 Task: Select a due date automation when advanced on, 2 days before a card is due add fields without custom field "Resume" checked at 11:00 AM.
Action: Mouse moved to (1021, 83)
Screenshot: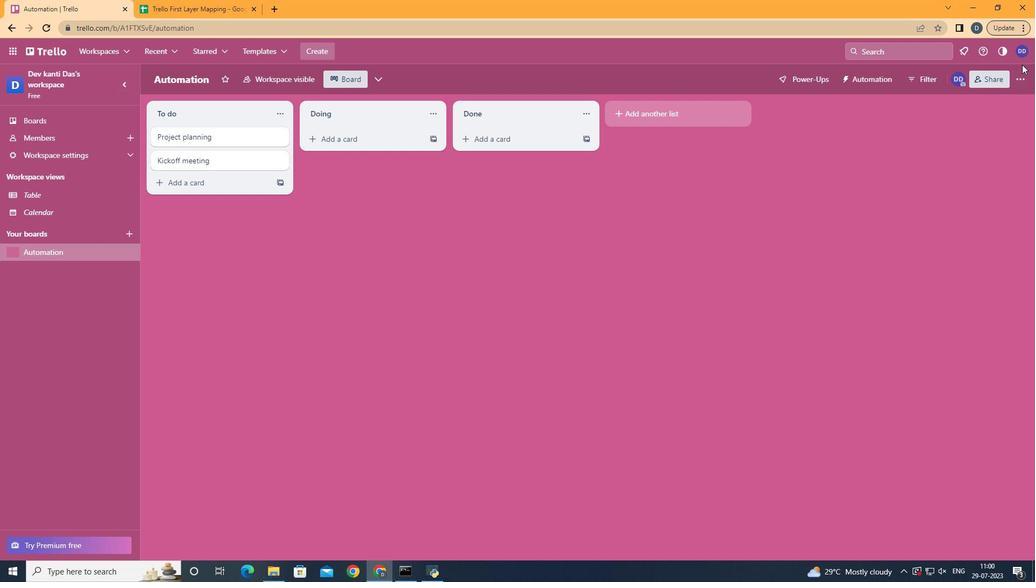 
Action: Mouse pressed left at (1021, 83)
Screenshot: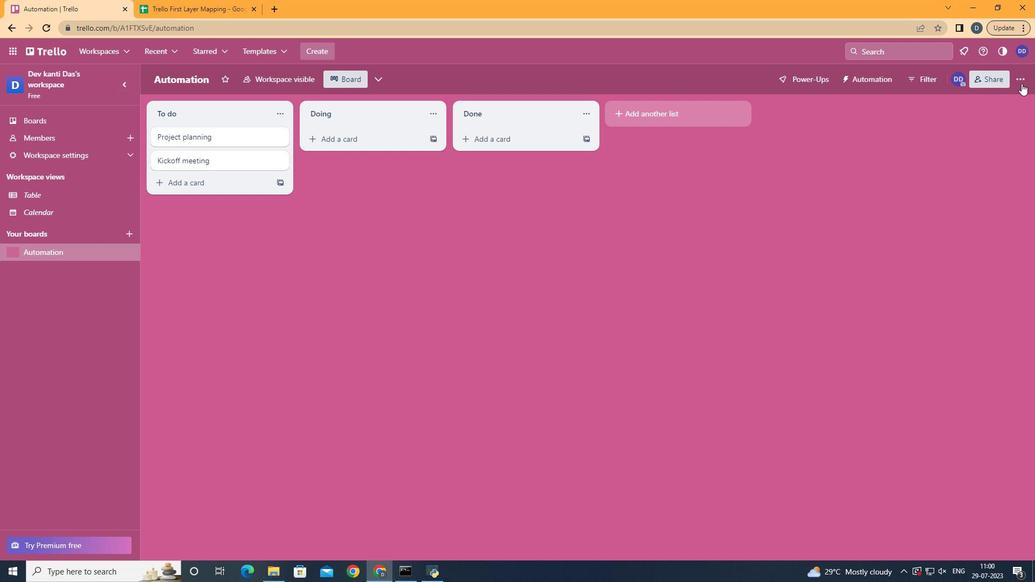 
Action: Mouse moved to (957, 229)
Screenshot: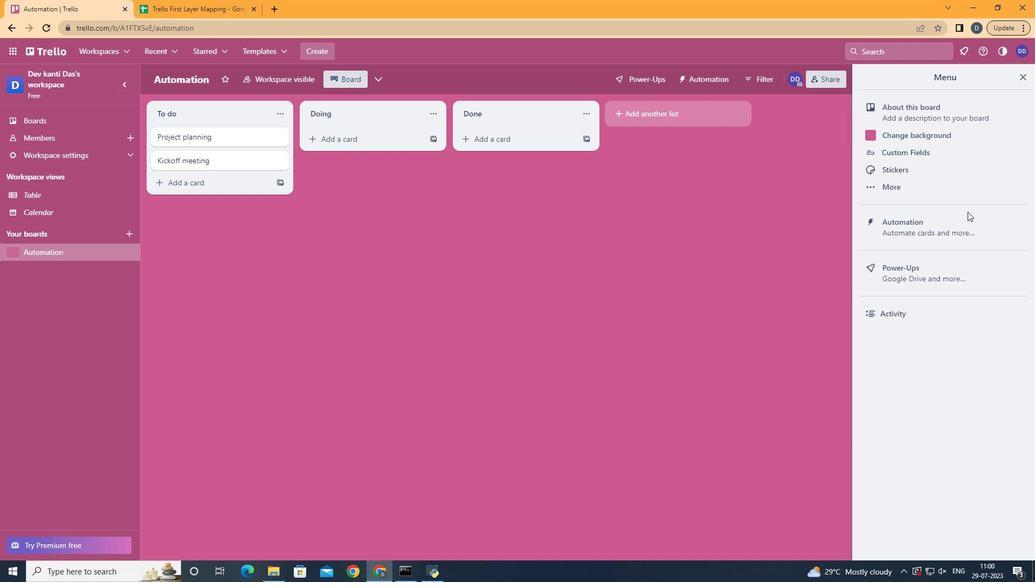 
Action: Mouse pressed left at (957, 229)
Screenshot: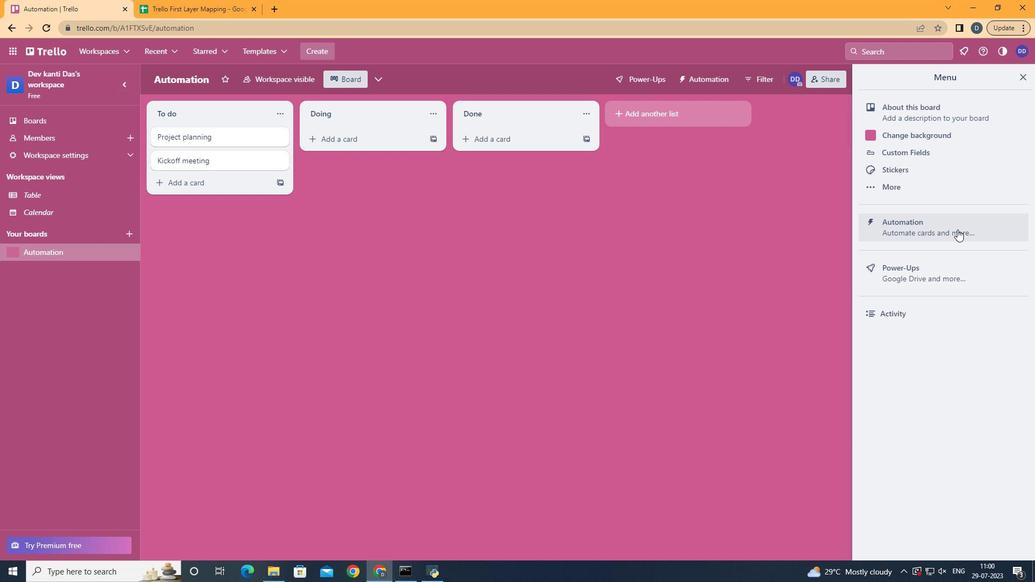 
Action: Mouse moved to (210, 221)
Screenshot: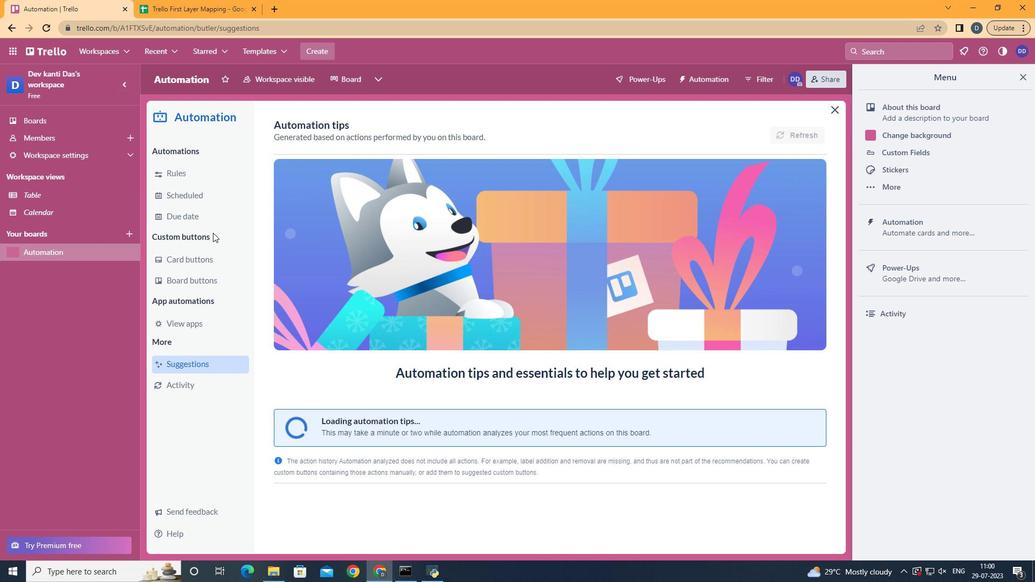
Action: Mouse pressed left at (210, 221)
Screenshot: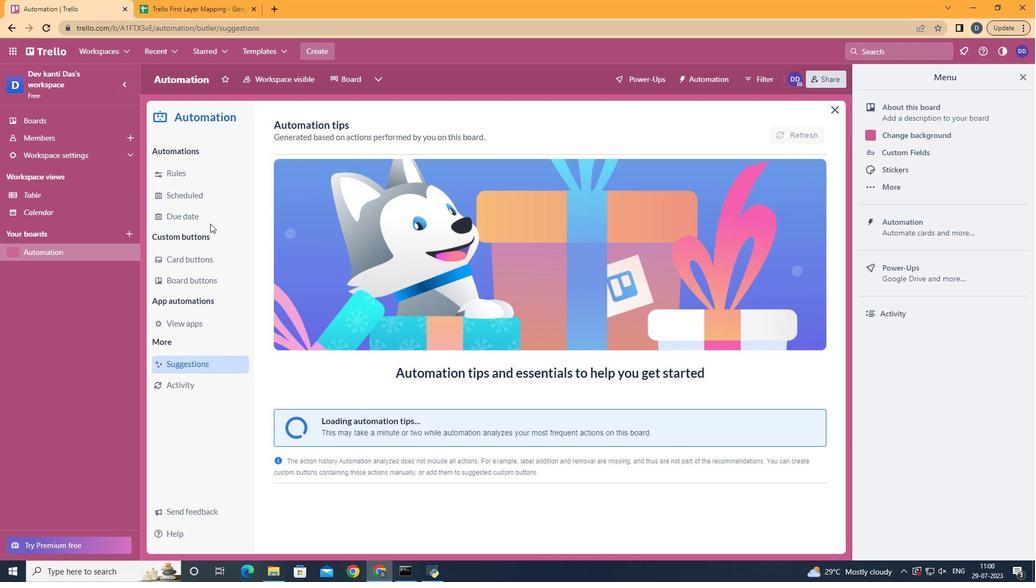 
Action: Mouse moved to (779, 131)
Screenshot: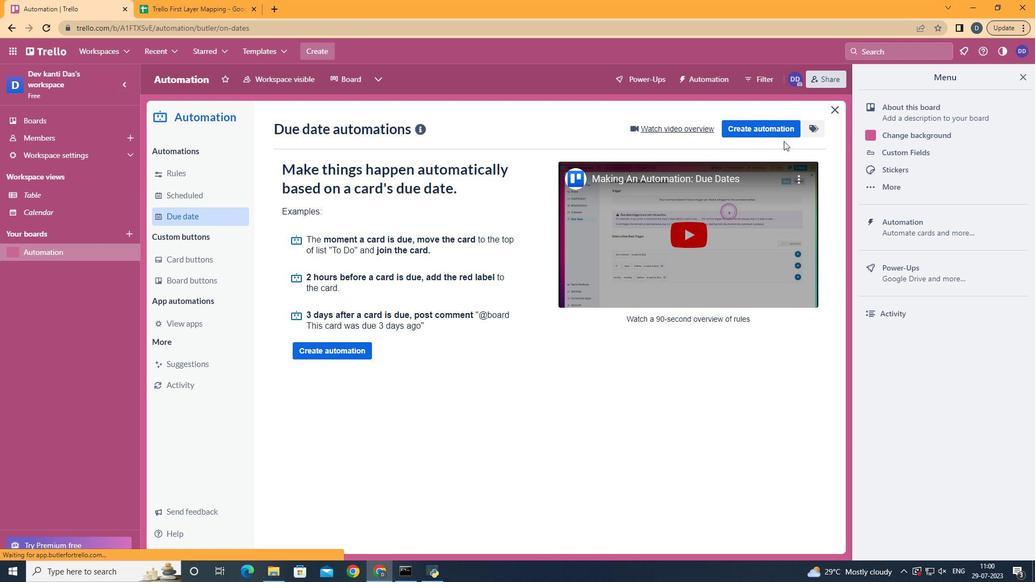 
Action: Mouse pressed left at (779, 131)
Screenshot: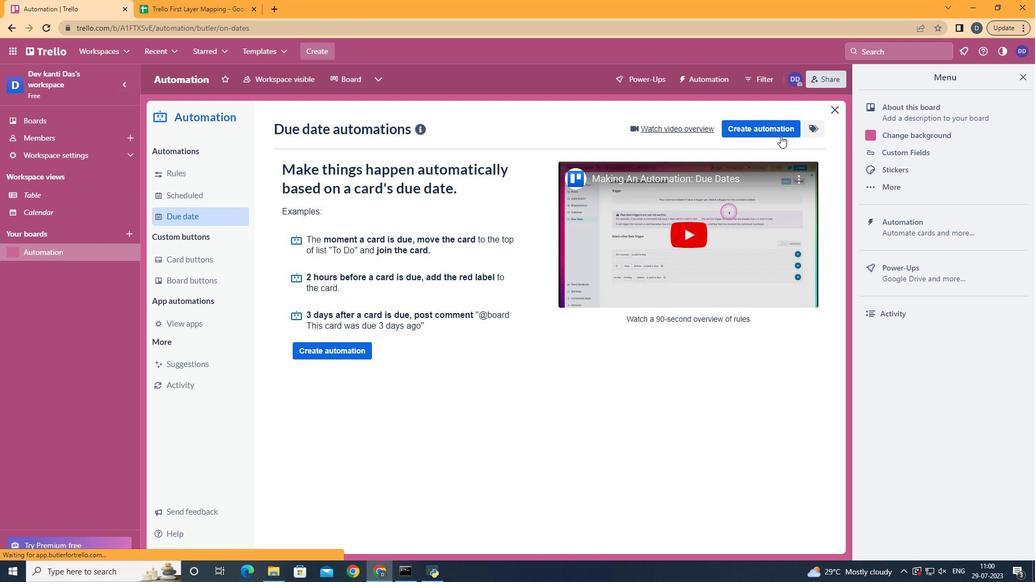 
Action: Mouse moved to (616, 228)
Screenshot: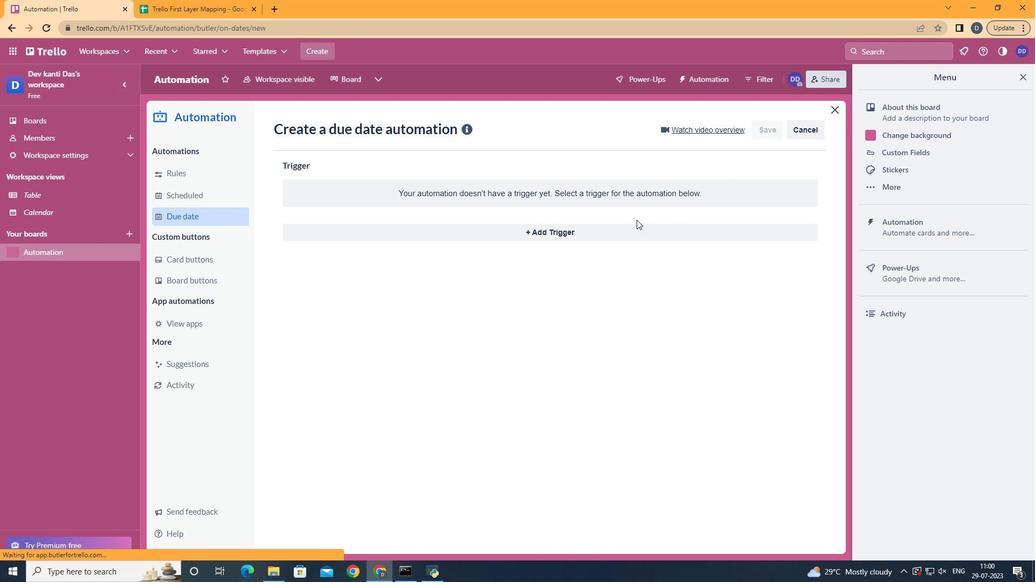 
Action: Mouse pressed left at (616, 228)
Screenshot: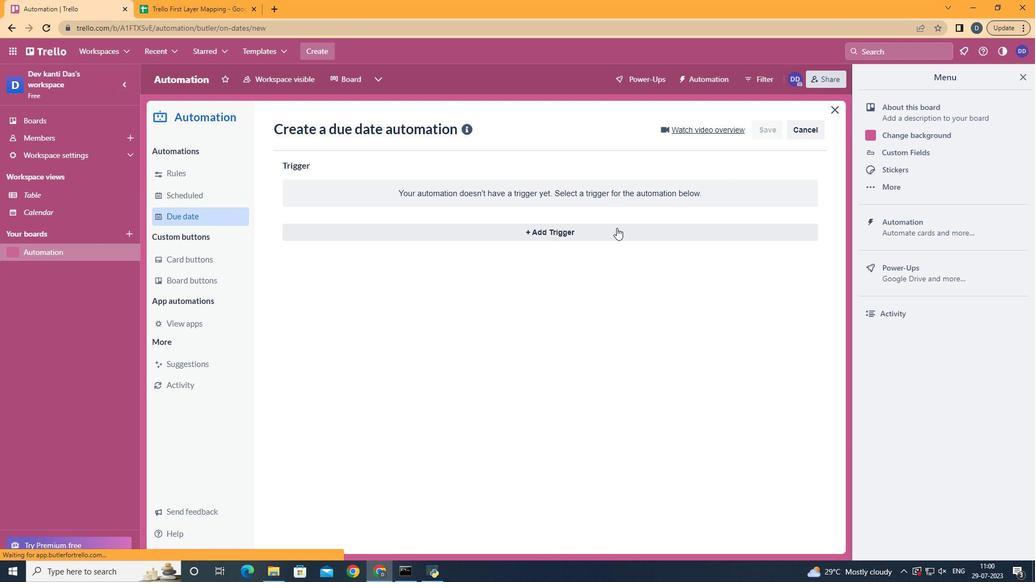 
Action: Mouse moved to (429, 403)
Screenshot: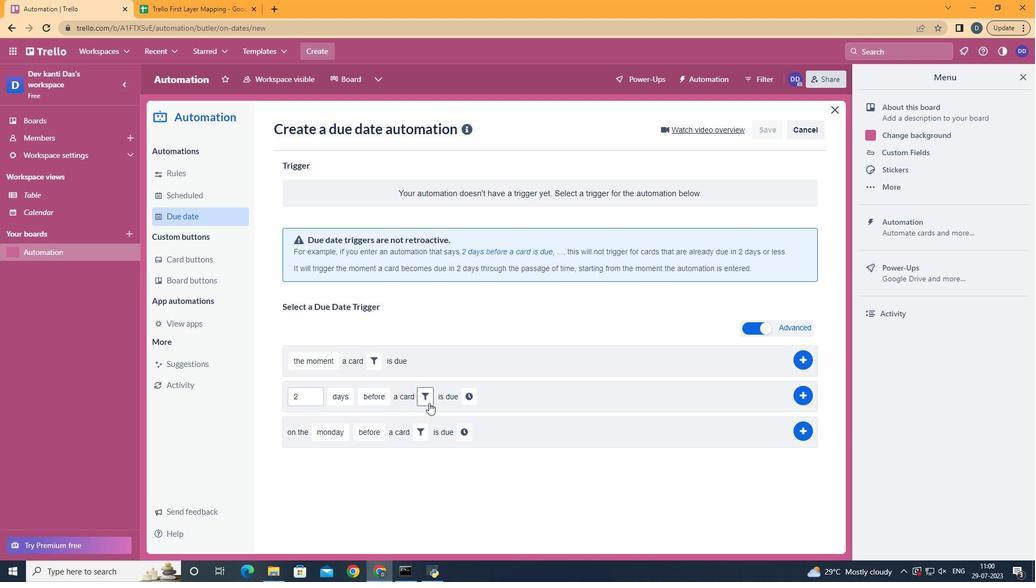 
Action: Mouse pressed left at (429, 403)
Screenshot: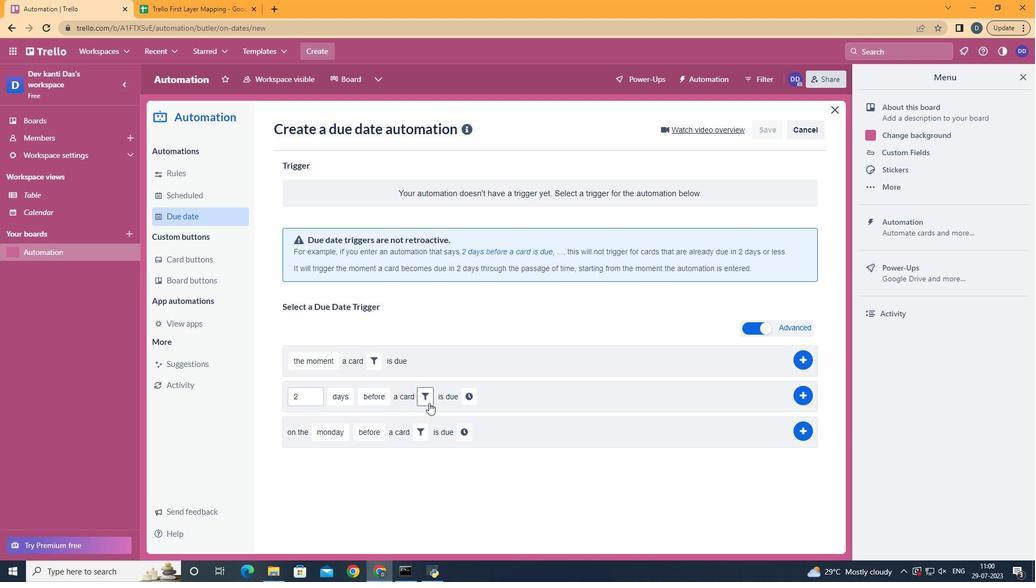 
Action: Mouse moved to (602, 430)
Screenshot: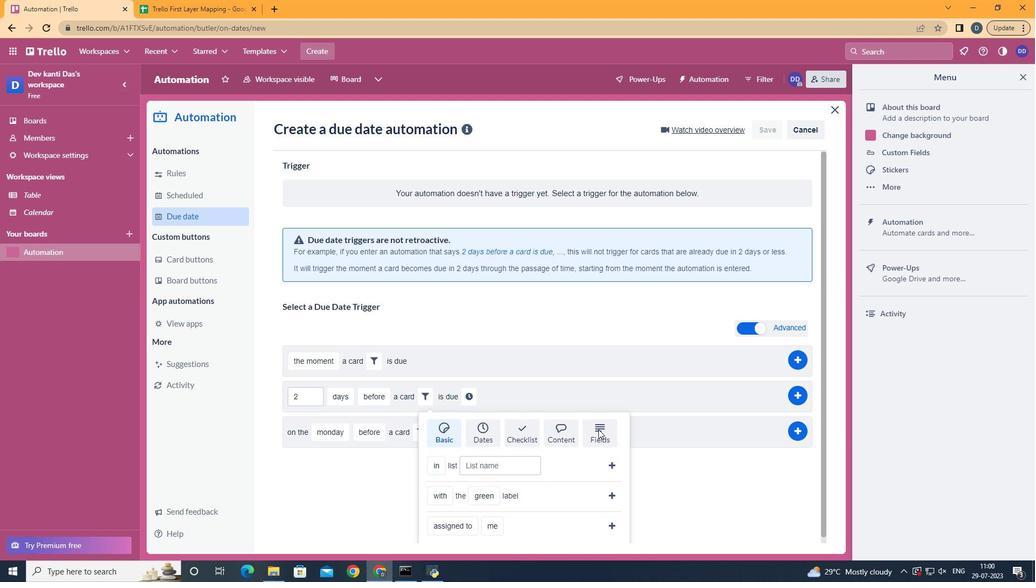 
Action: Mouse pressed left at (602, 430)
Screenshot: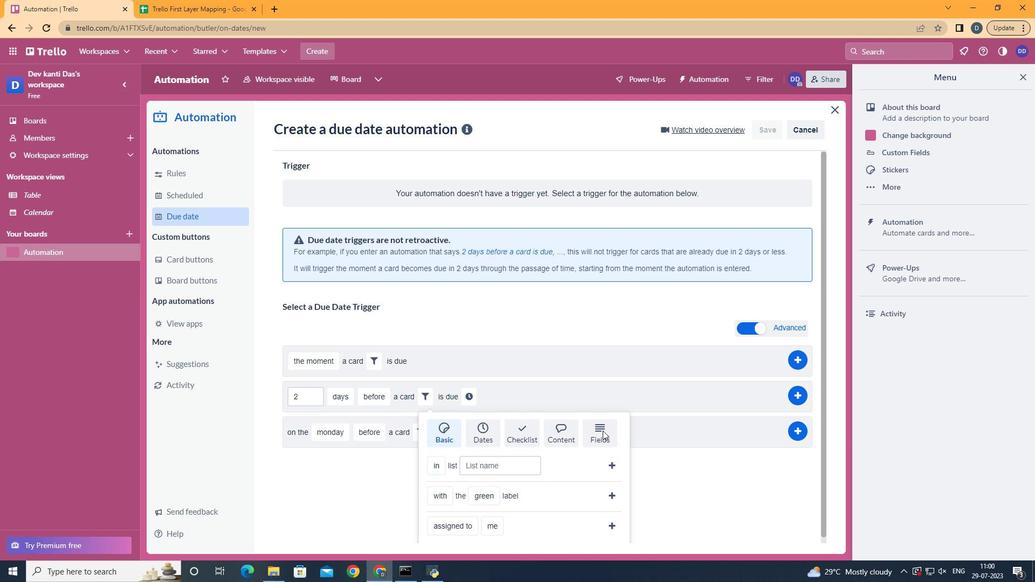 
Action: Mouse scrolled (602, 430) with delta (0, 0)
Screenshot: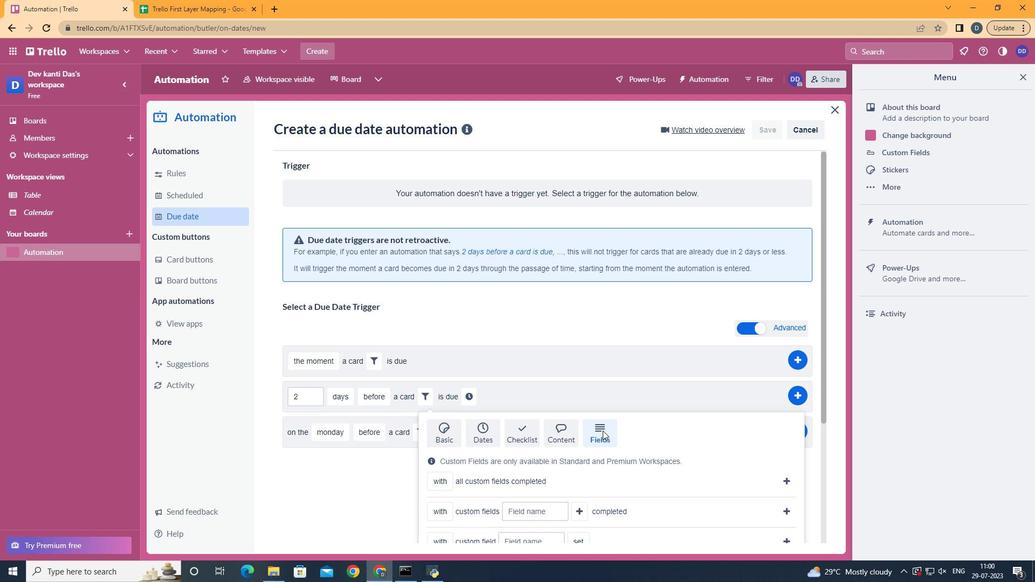 
Action: Mouse scrolled (602, 430) with delta (0, 0)
Screenshot: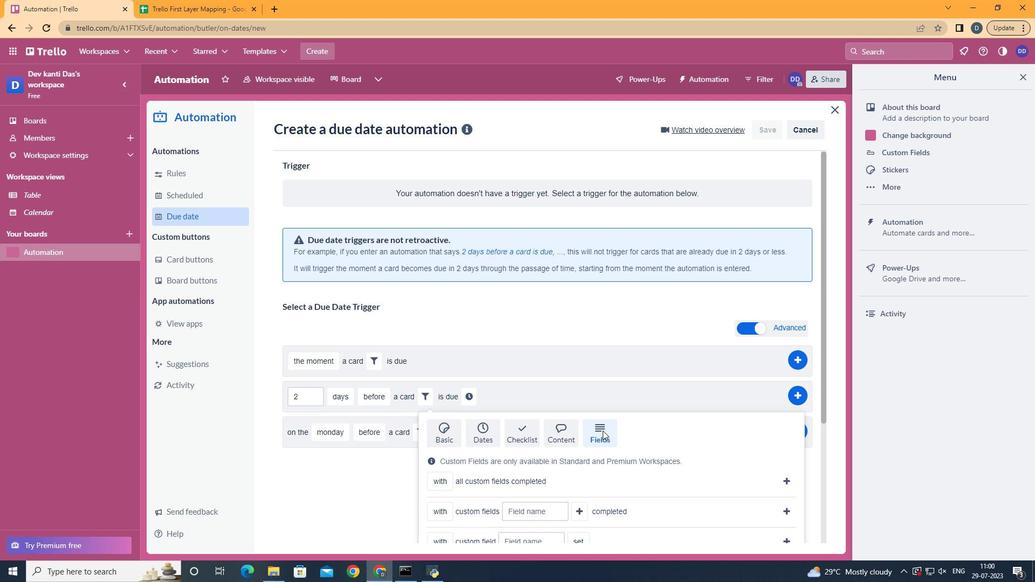 
Action: Mouse scrolled (602, 430) with delta (0, 0)
Screenshot: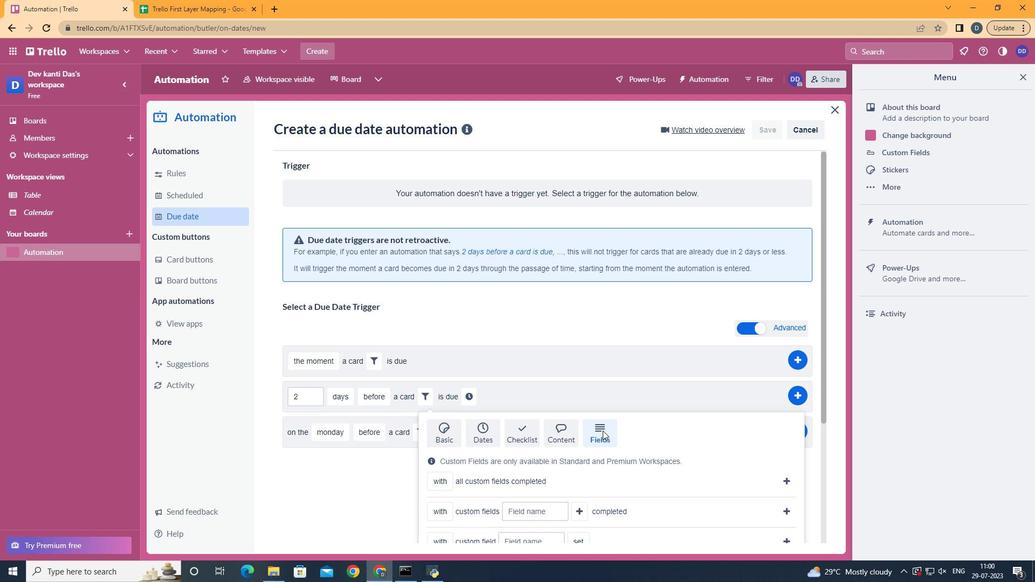 
Action: Mouse scrolled (602, 430) with delta (0, 0)
Screenshot: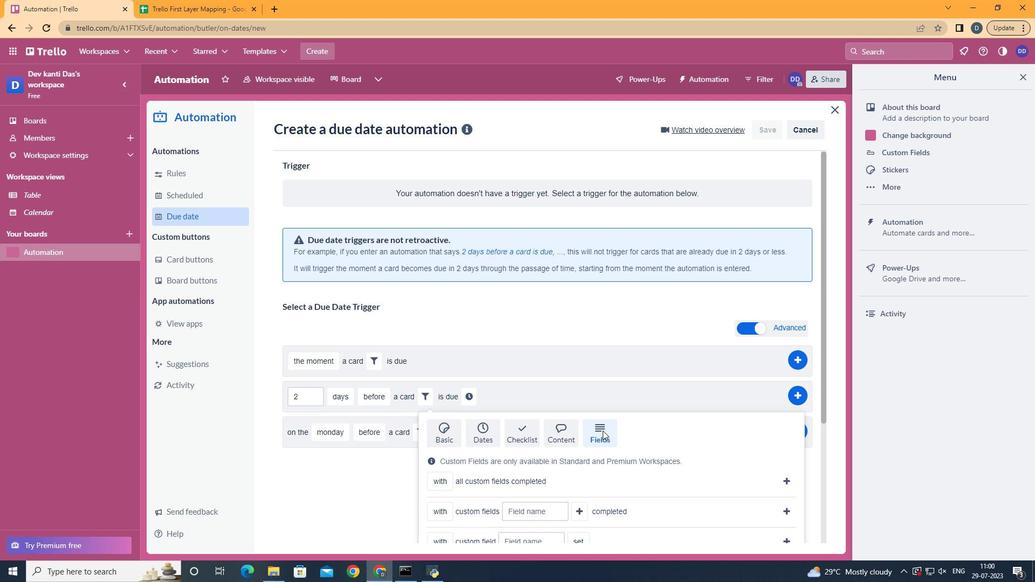
Action: Mouse scrolled (602, 430) with delta (0, 0)
Screenshot: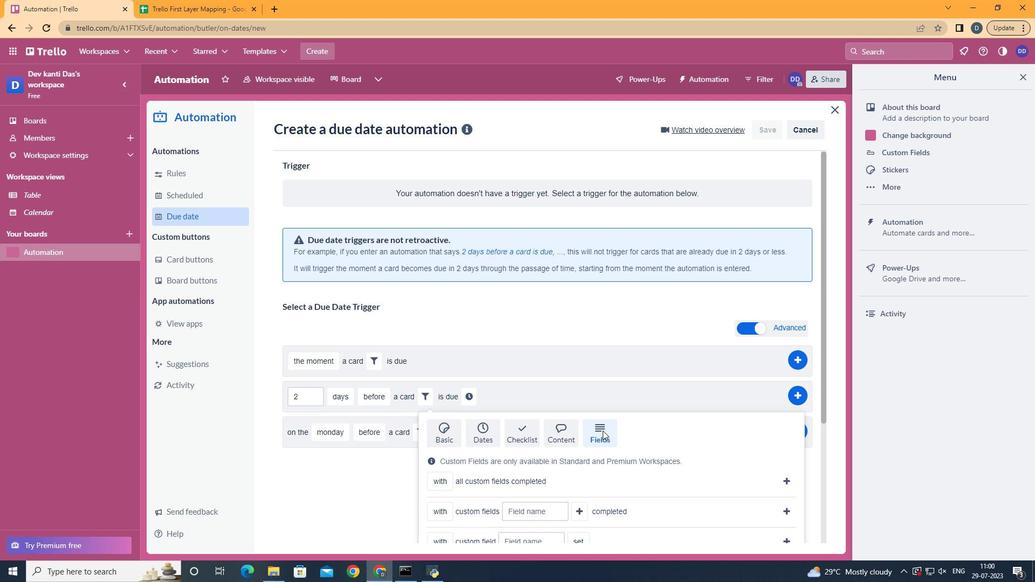 
Action: Mouse moved to (443, 474)
Screenshot: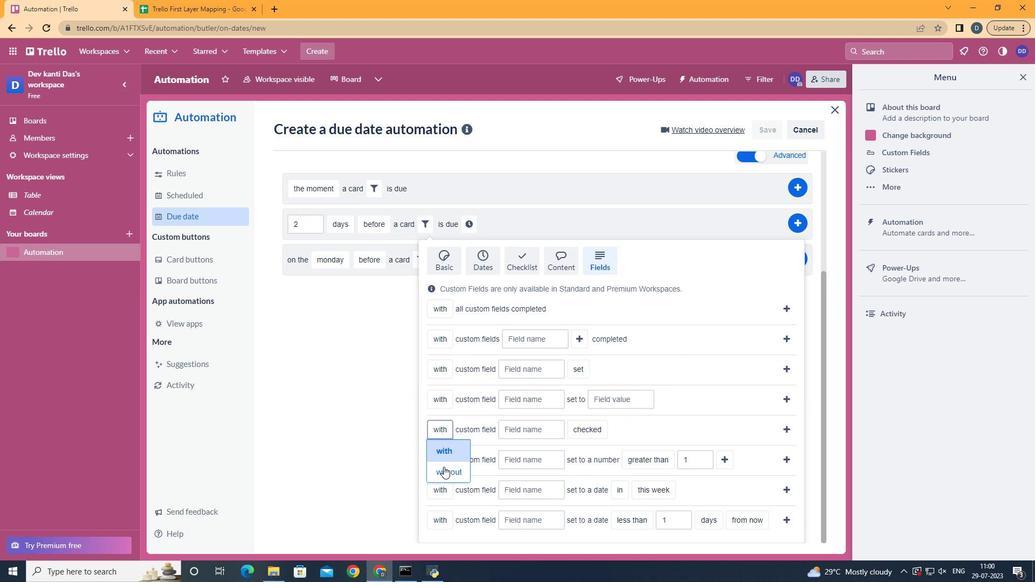 
Action: Mouse pressed left at (443, 474)
Screenshot: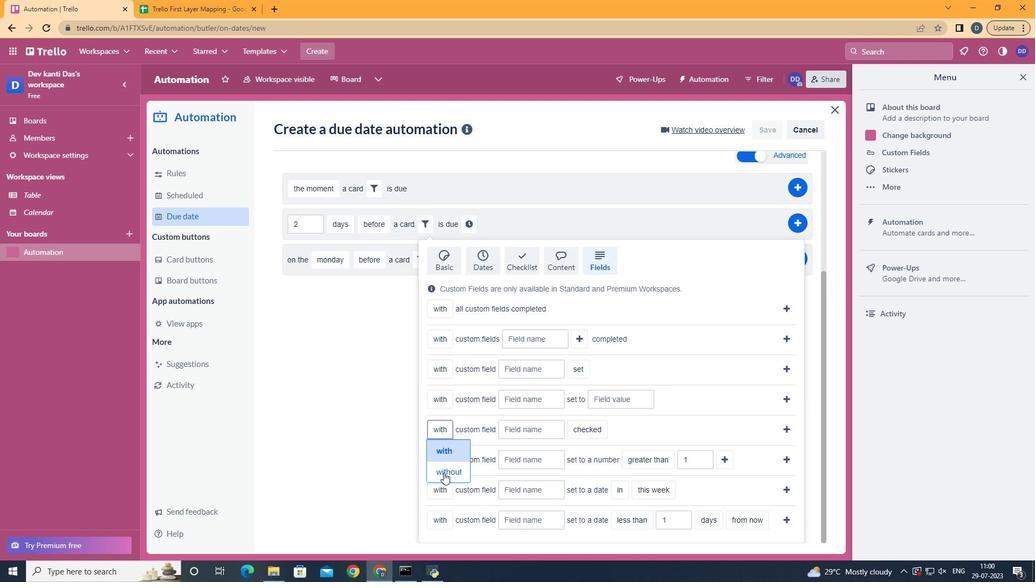 
Action: Mouse moved to (536, 433)
Screenshot: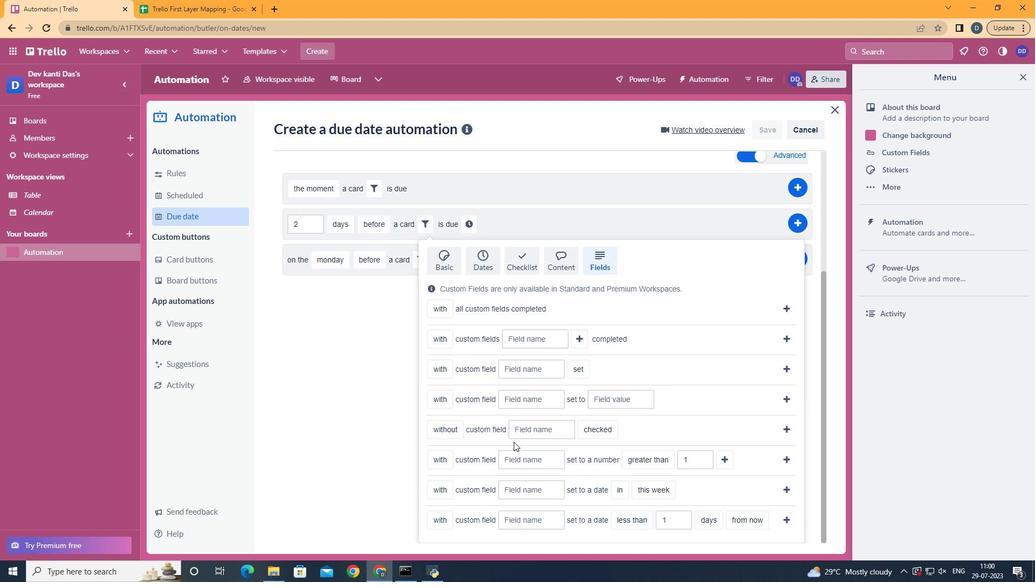 
Action: Mouse pressed left at (536, 433)
Screenshot: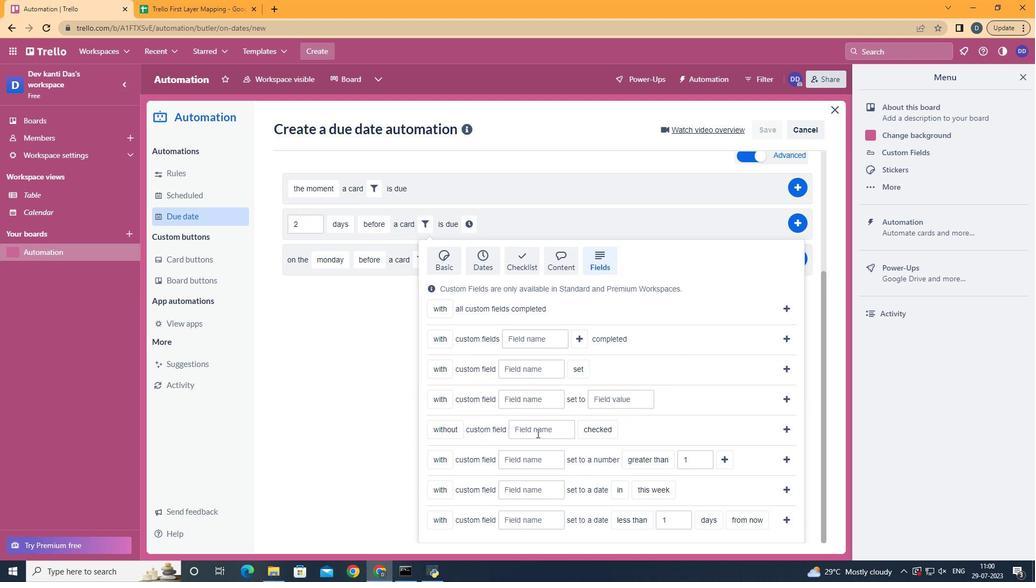 
Action: Key pressed <Key.shift>Resume
Screenshot: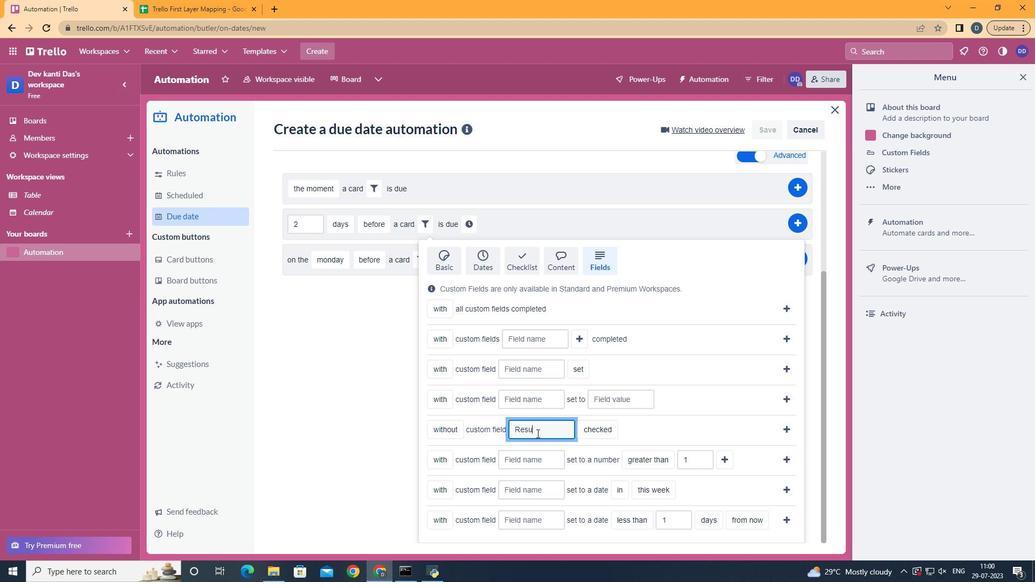 
Action: Mouse moved to (608, 449)
Screenshot: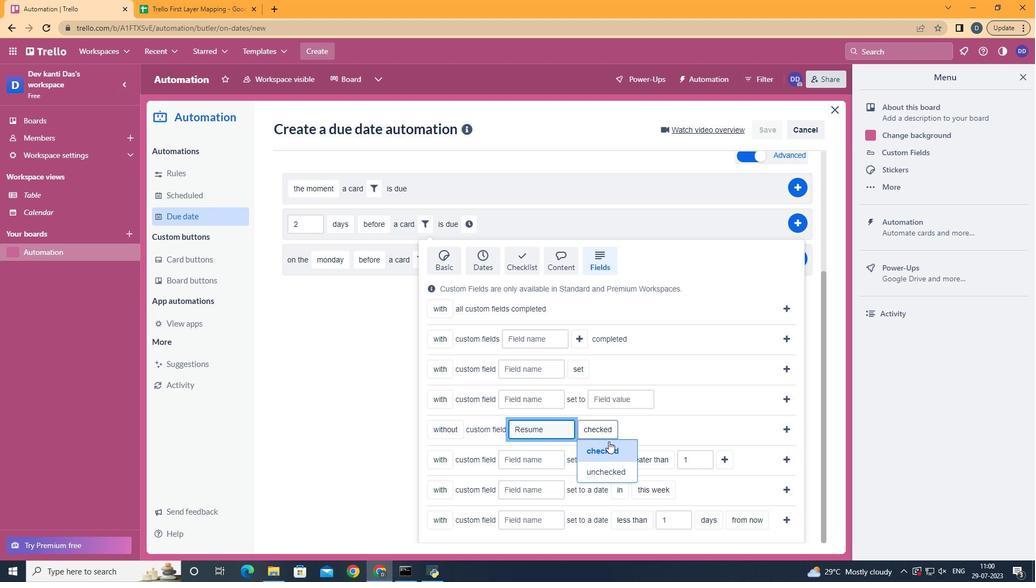 
Action: Mouse pressed left at (608, 449)
Screenshot: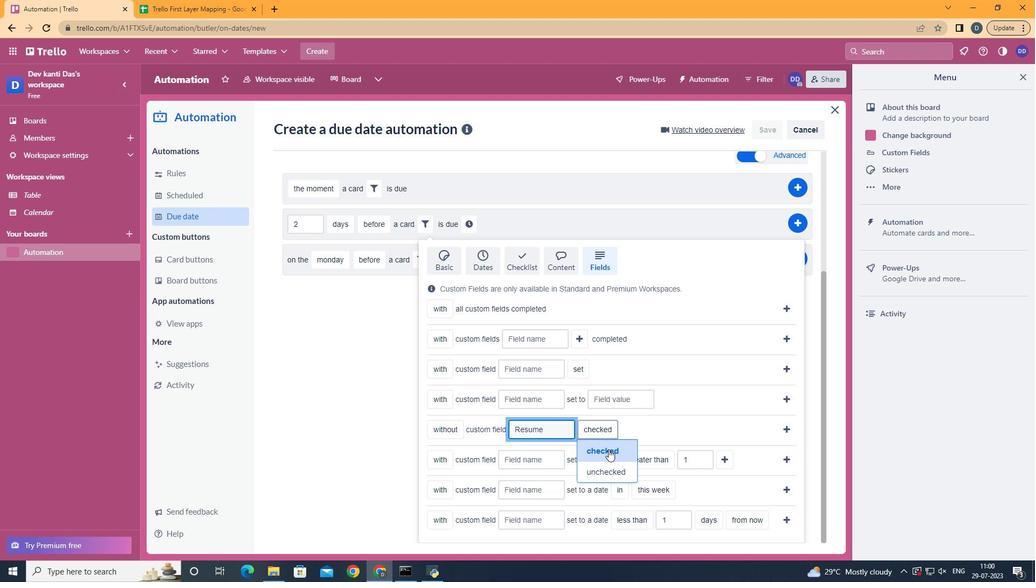 
Action: Mouse moved to (780, 430)
Screenshot: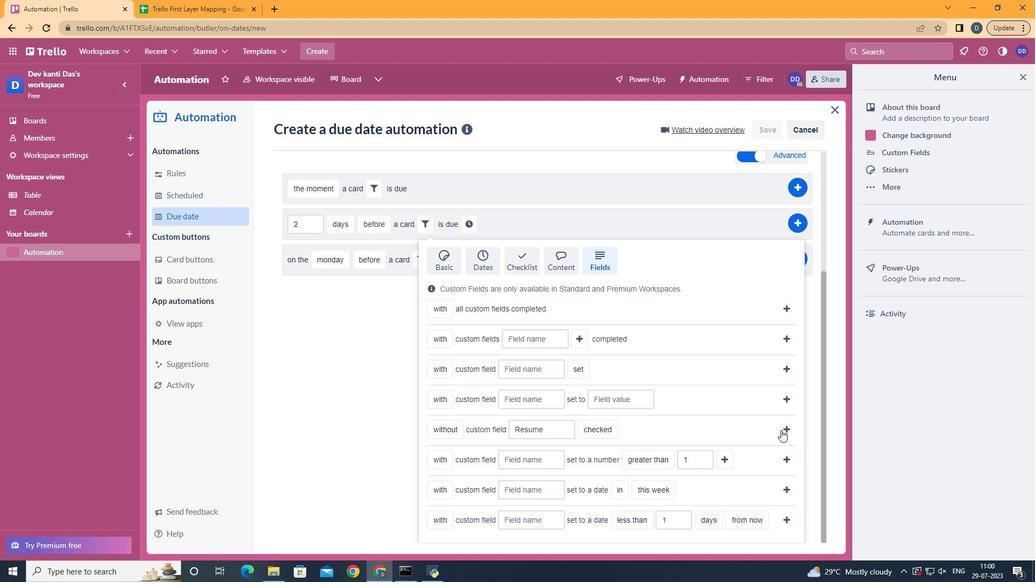 
Action: Mouse pressed left at (780, 430)
Screenshot: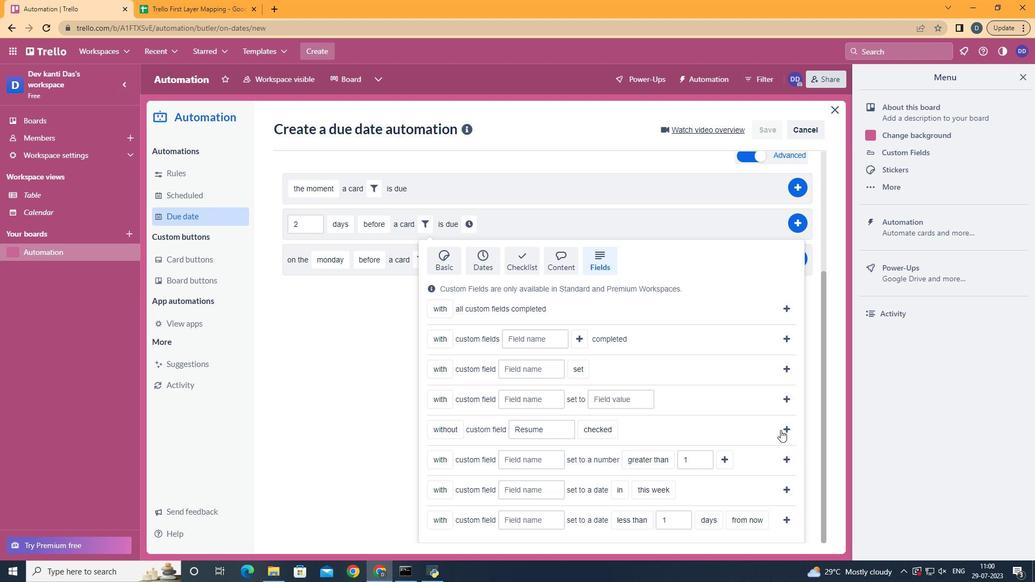 
Action: Mouse moved to (620, 396)
Screenshot: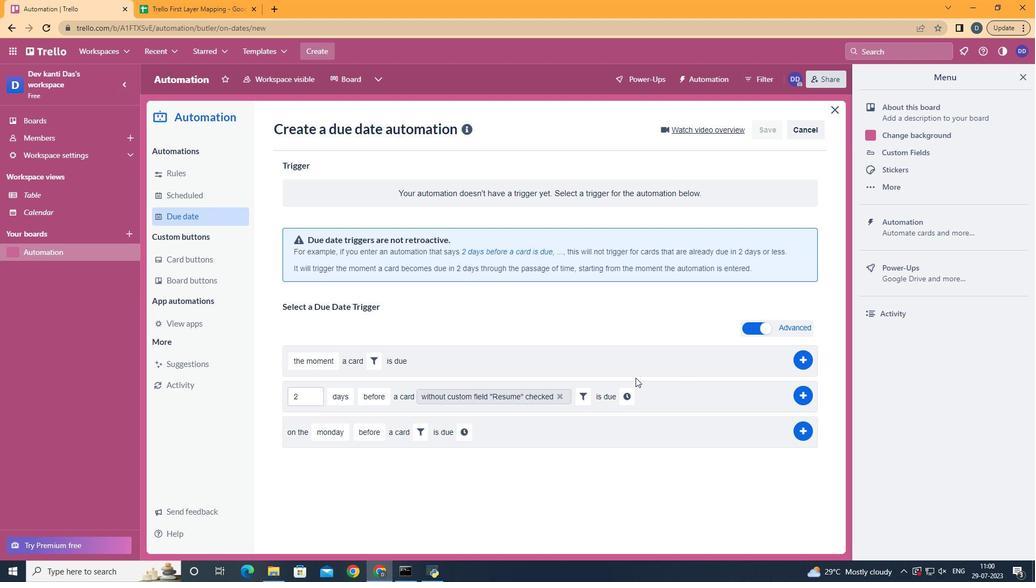 
Action: Mouse pressed left at (620, 396)
Screenshot: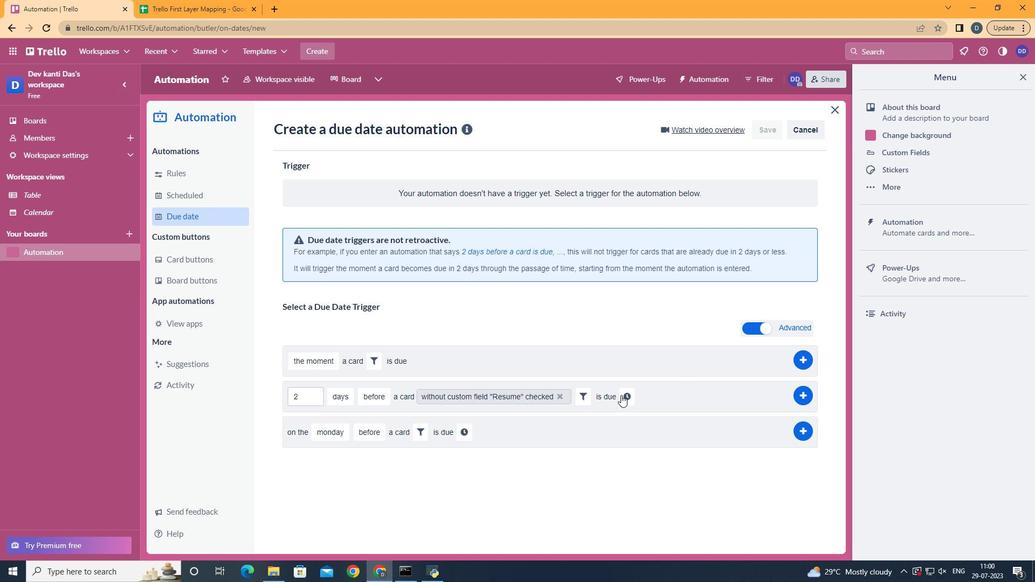 
Action: Mouse moved to (724, 415)
Screenshot: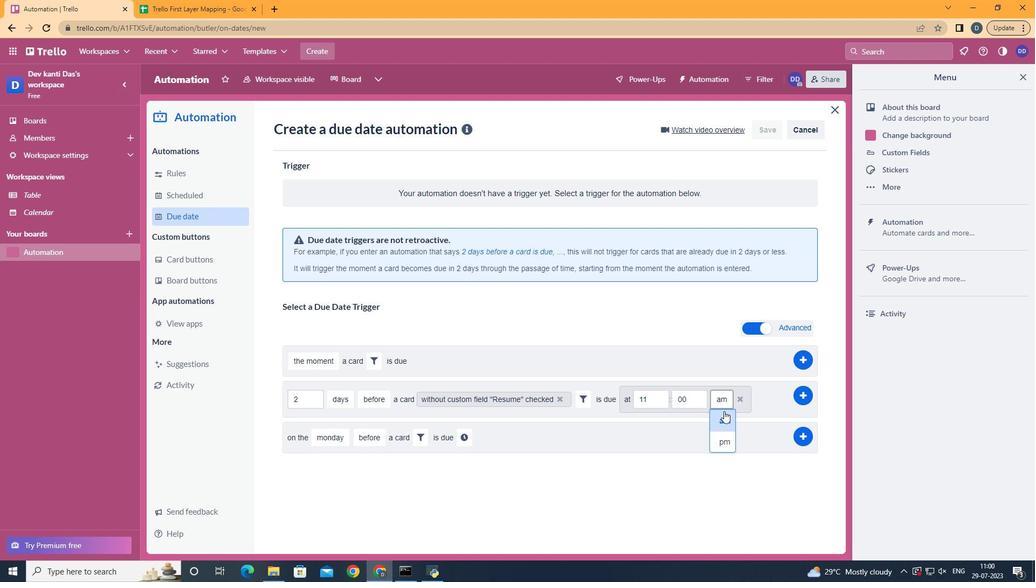 
Action: Mouse pressed left at (724, 415)
Screenshot: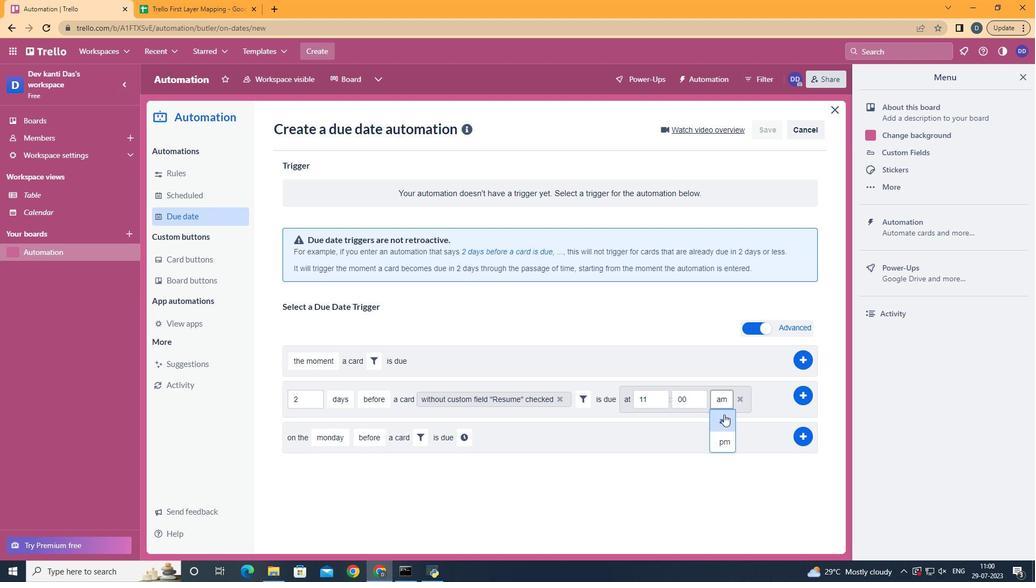 
